 Task: Create a due date automation trigger when advanced on, on the tuesday of the week a card is due add fields with custom field "Resume" set to a date between 1 and 7 working days from now at 11:00 AM.
Action: Mouse moved to (1003, 69)
Screenshot: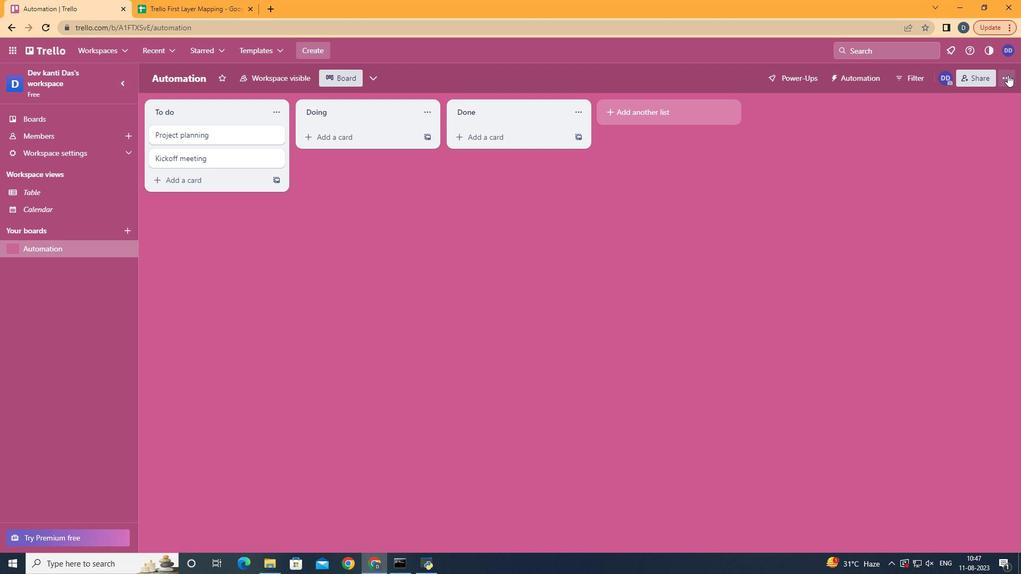 
Action: Mouse pressed left at (1003, 69)
Screenshot: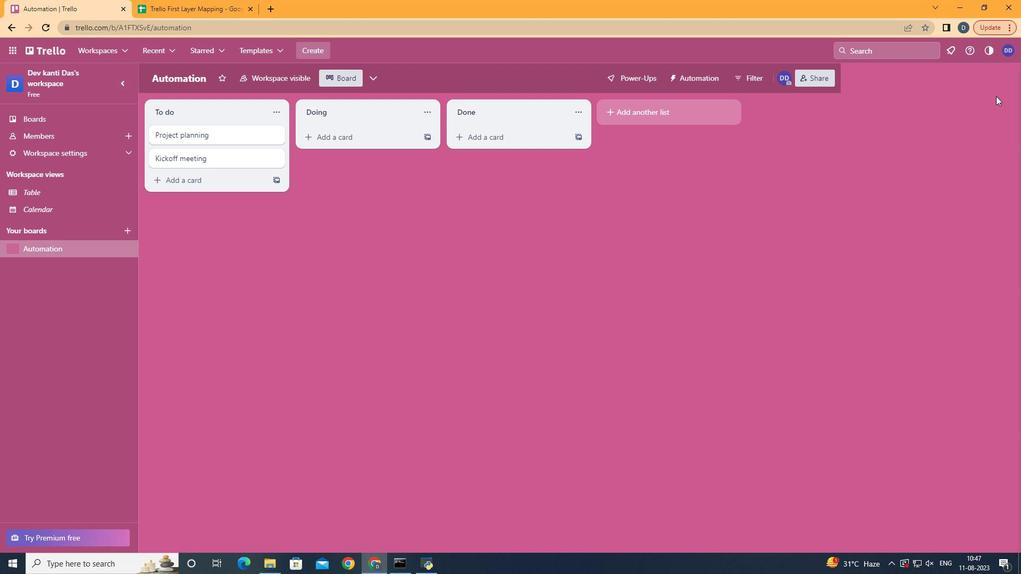 
Action: Mouse moved to (924, 226)
Screenshot: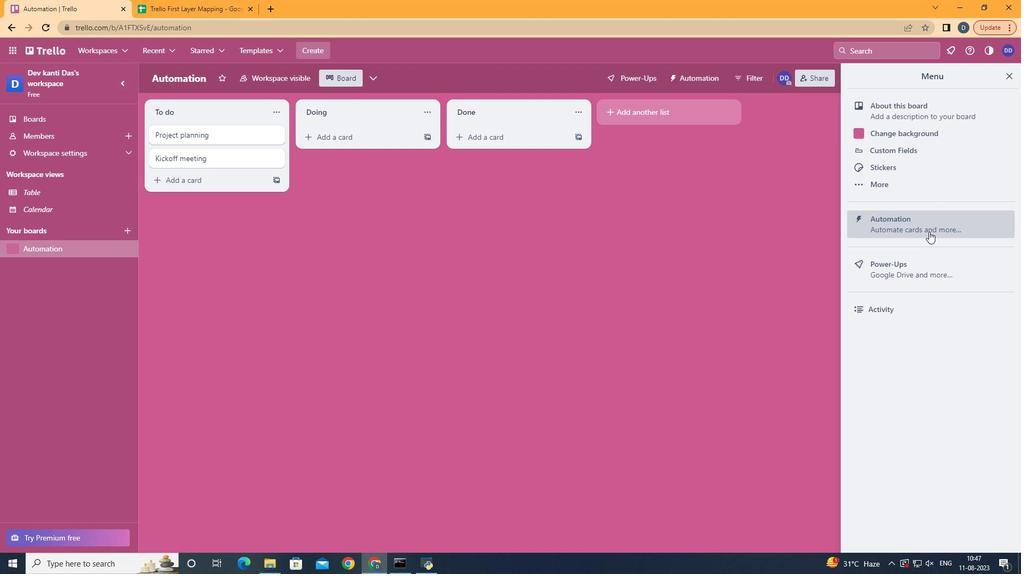 
Action: Mouse pressed left at (924, 226)
Screenshot: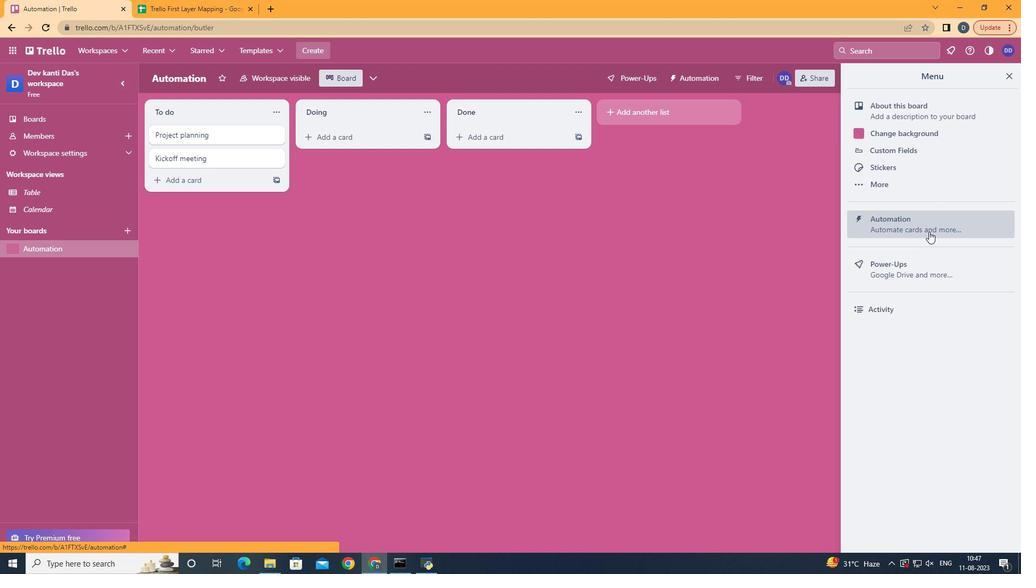 
Action: Mouse moved to (171, 204)
Screenshot: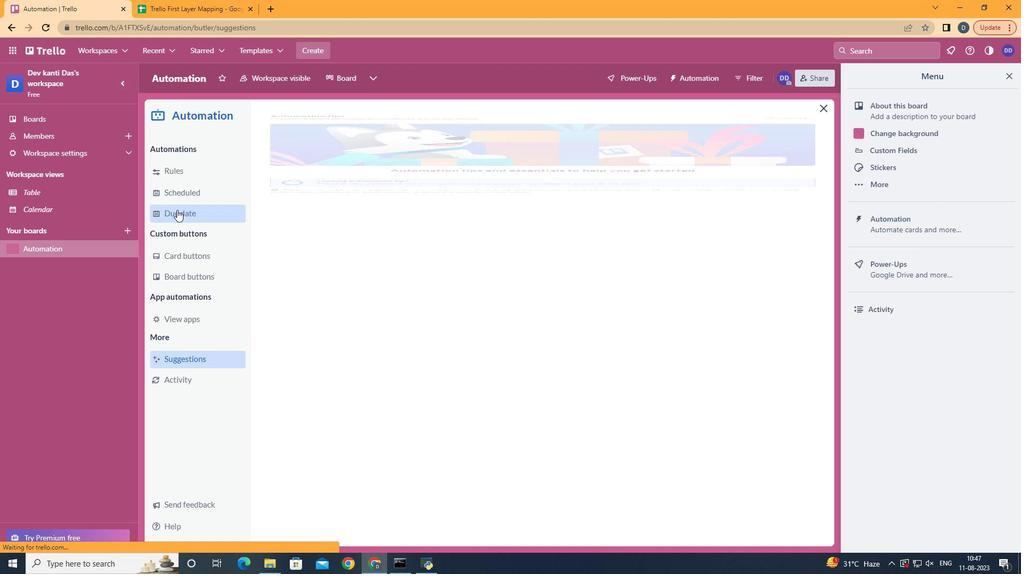 
Action: Mouse pressed left at (171, 204)
Screenshot: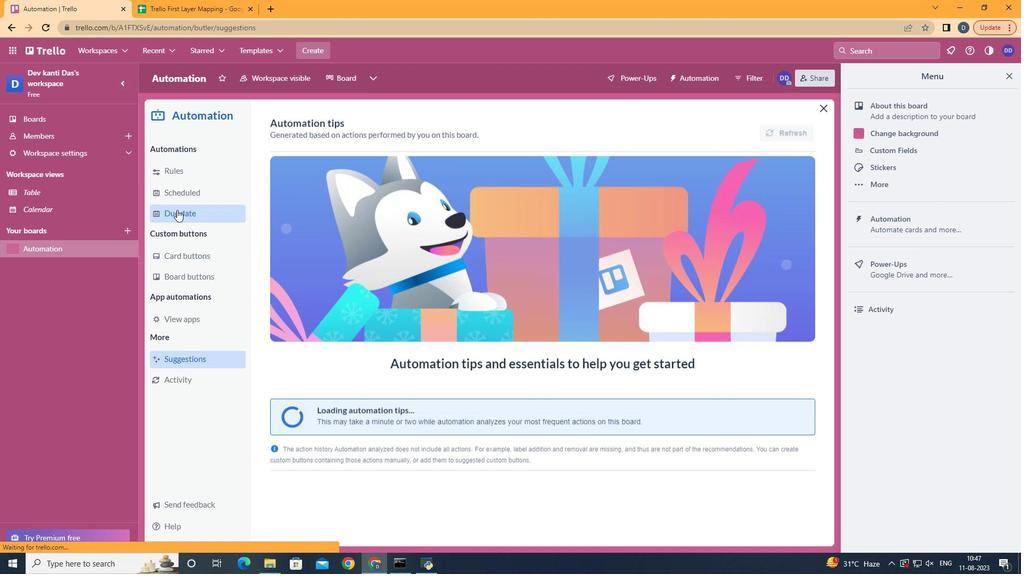 
Action: Mouse moved to (731, 127)
Screenshot: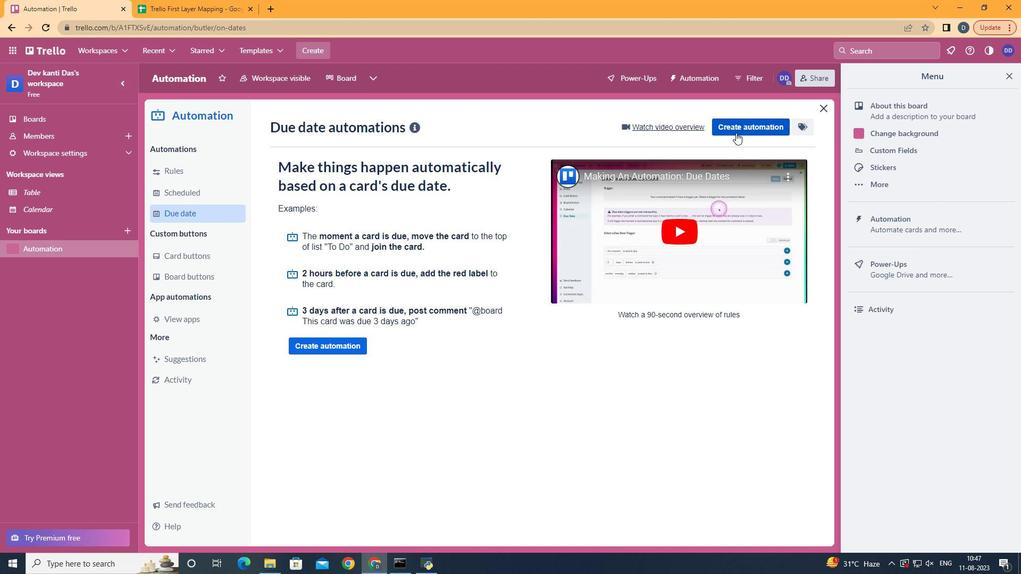 
Action: Mouse pressed left at (731, 127)
Screenshot: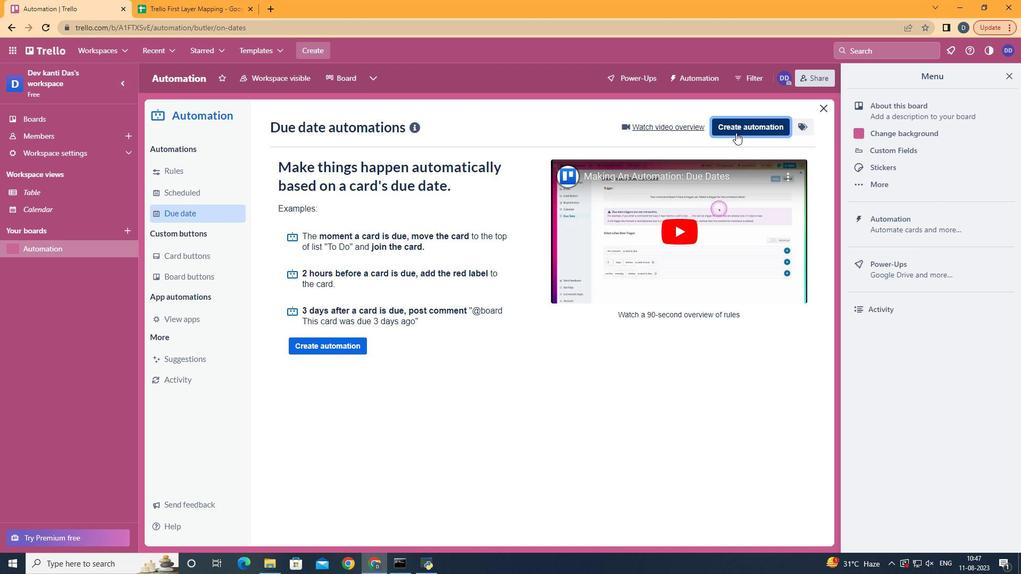 
Action: Mouse moved to (544, 218)
Screenshot: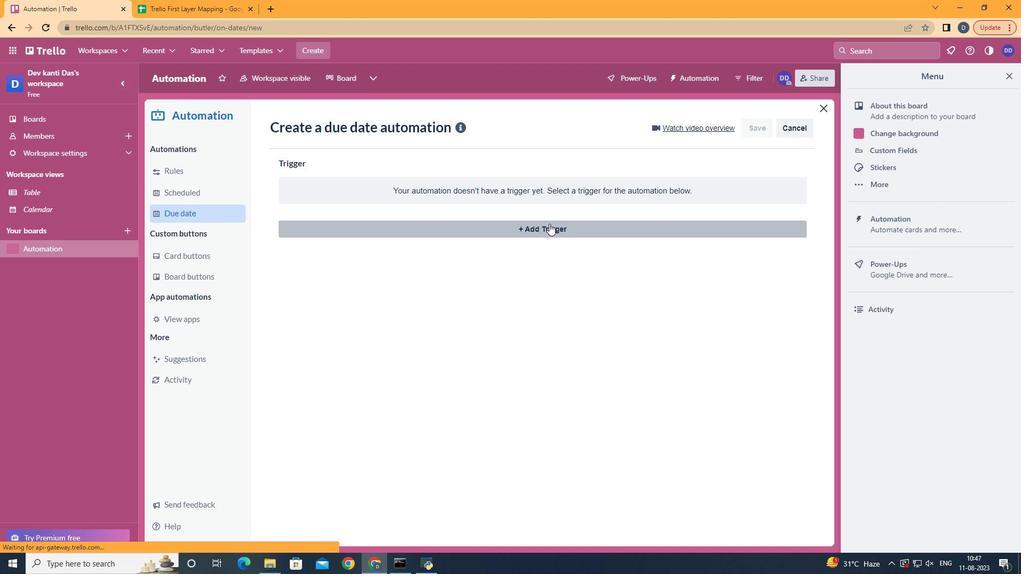 
Action: Mouse pressed left at (544, 218)
Screenshot: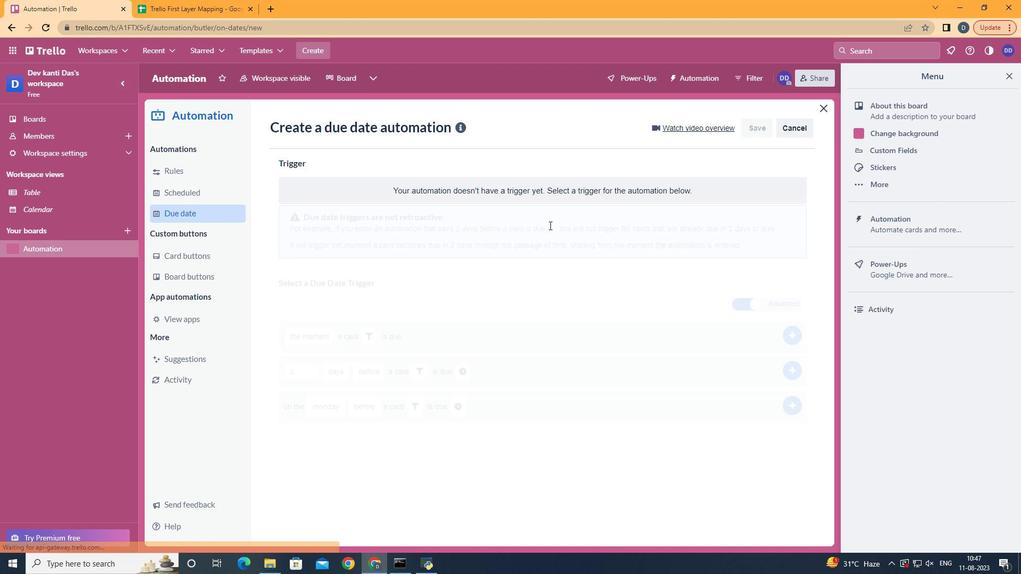 
Action: Mouse moved to (327, 296)
Screenshot: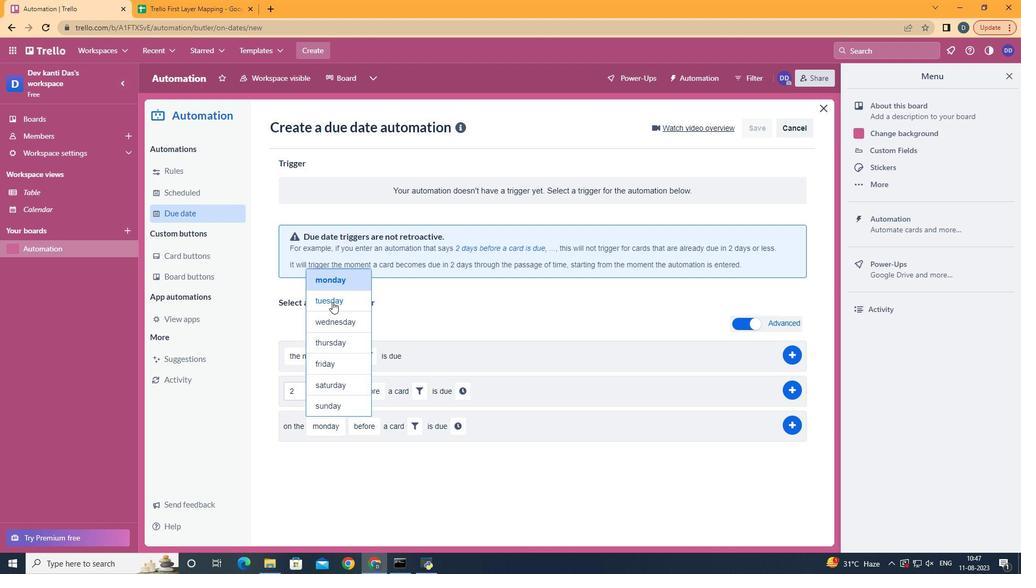 
Action: Mouse pressed left at (327, 296)
Screenshot: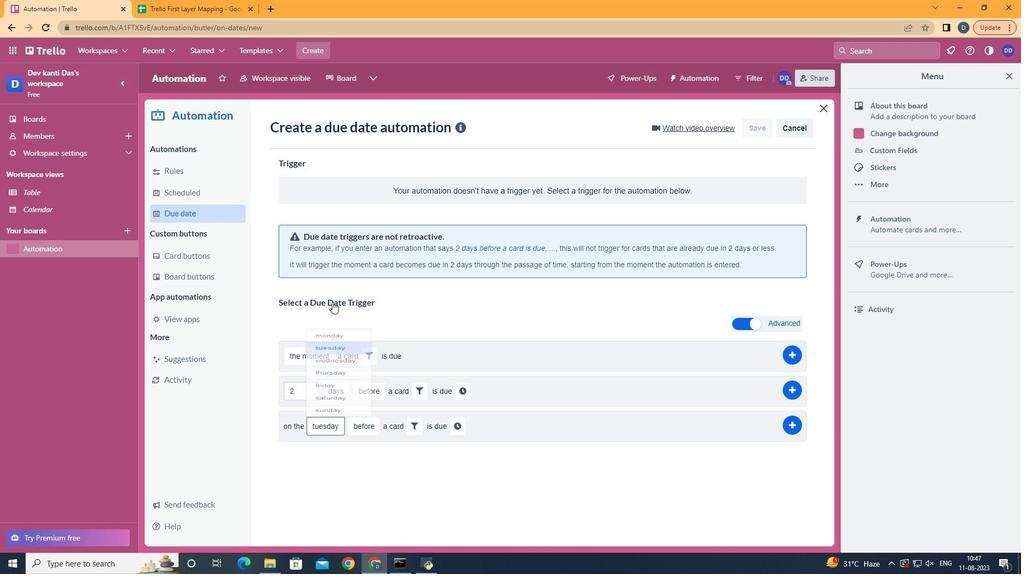 
Action: Mouse moved to (380, 480)
Screenshot: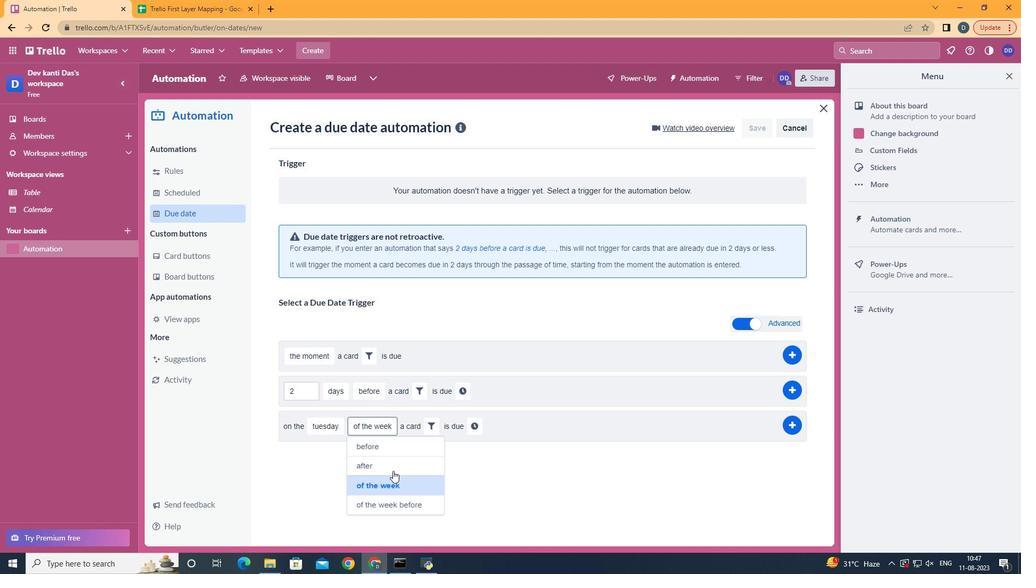 
Action: Mouse pressed left at (380, 480)
Screenshot: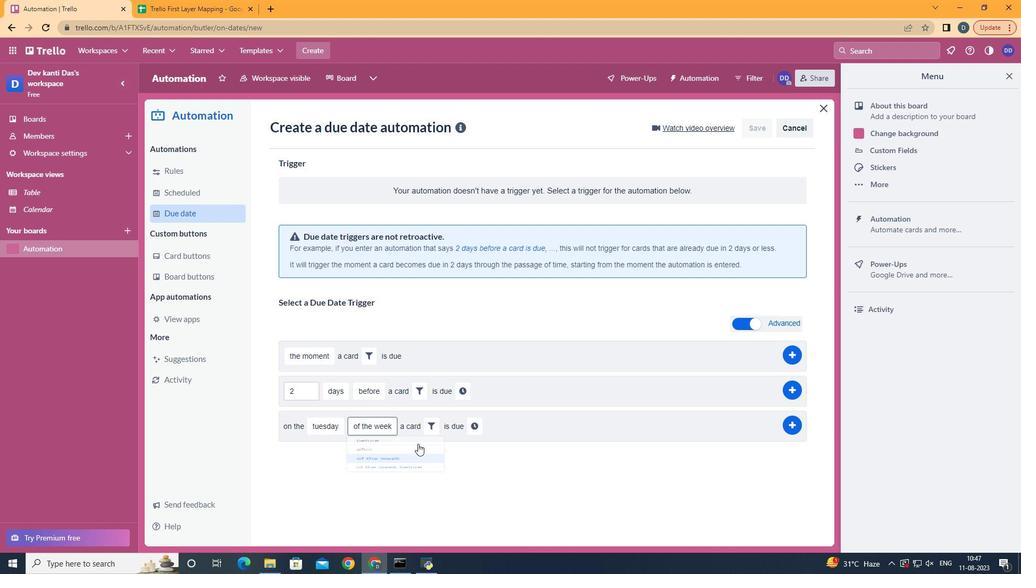 
Action: Mouse moved to (421, 423)
Screenshot: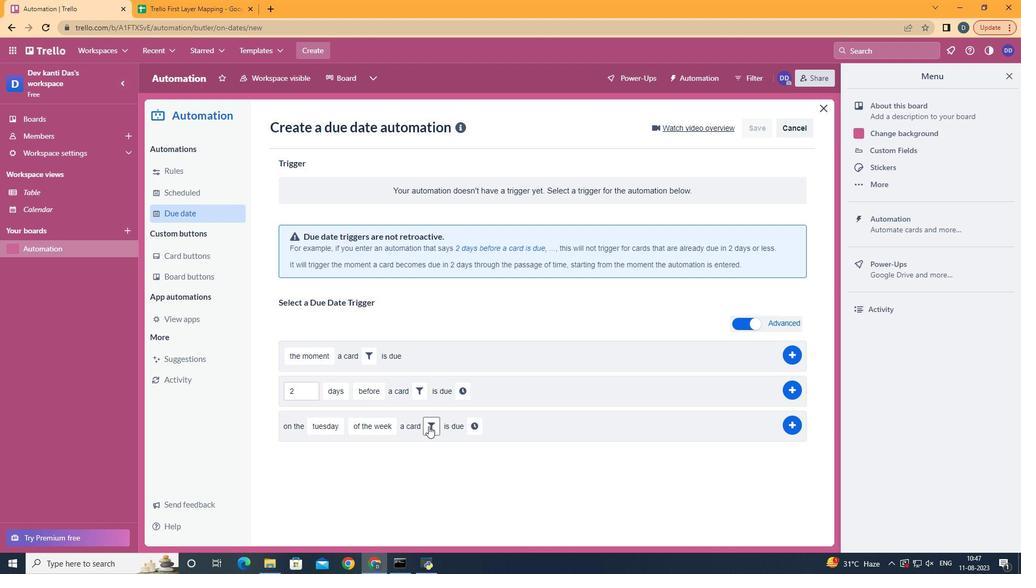 
Action: Mouse pressed left at (421, 423)
Screenshot: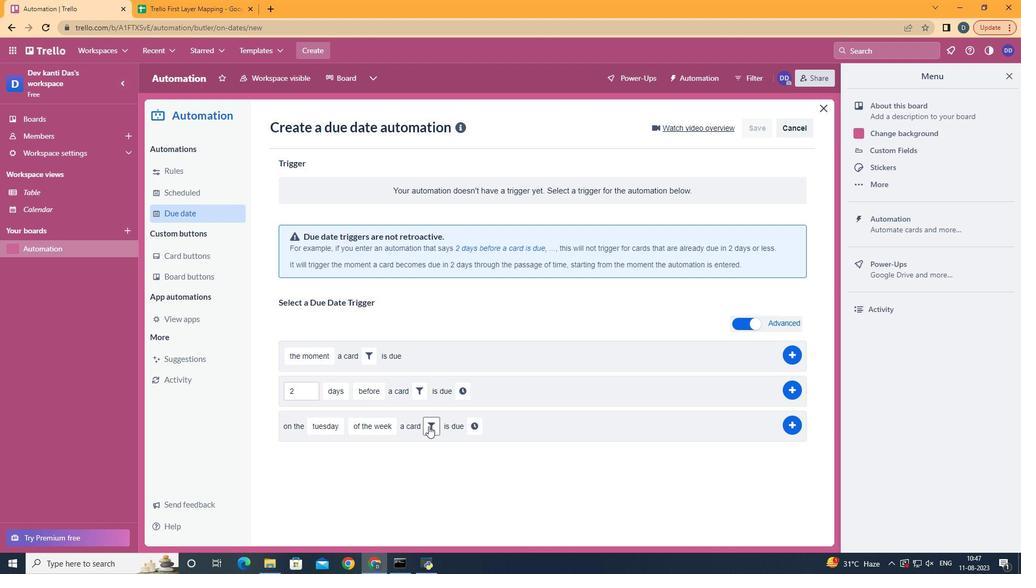
Action: Mouse moved to (600, 459)
Screenshot: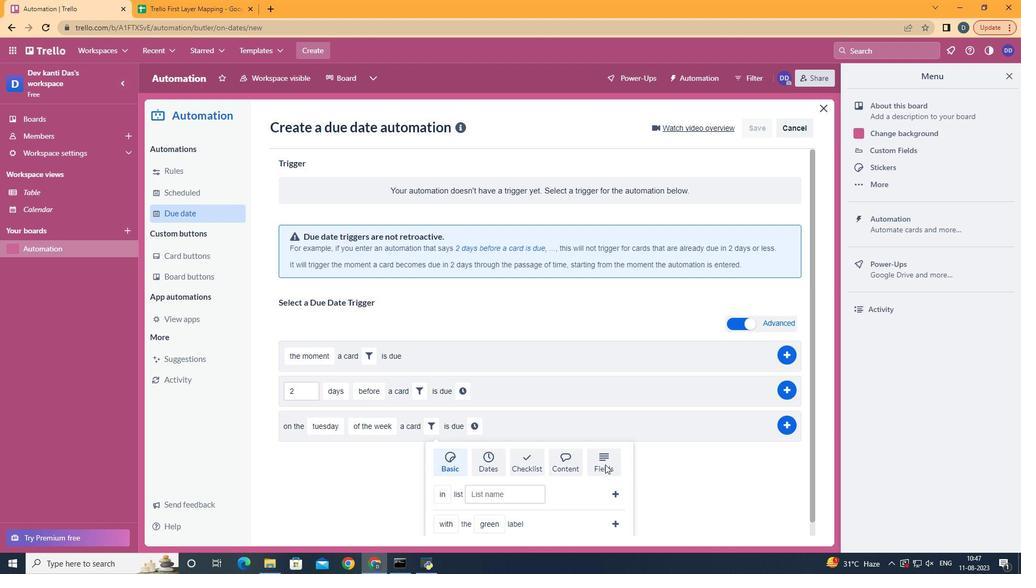 
Action: Mouse pressed left at (600, 459)
Screenshot: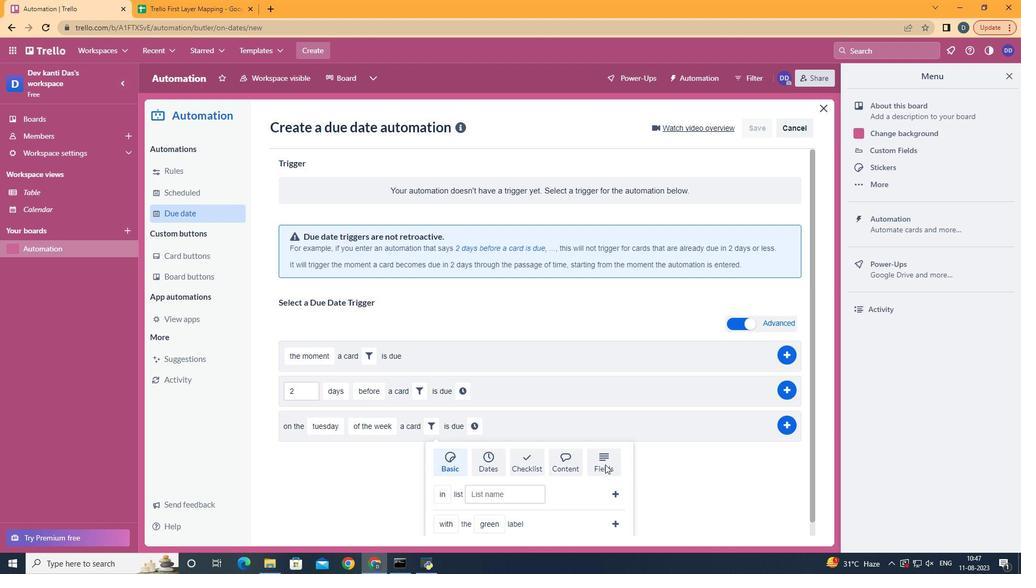 
Action: Mouse scrolled (600, 459) with delta (0, 0)
Screenshot: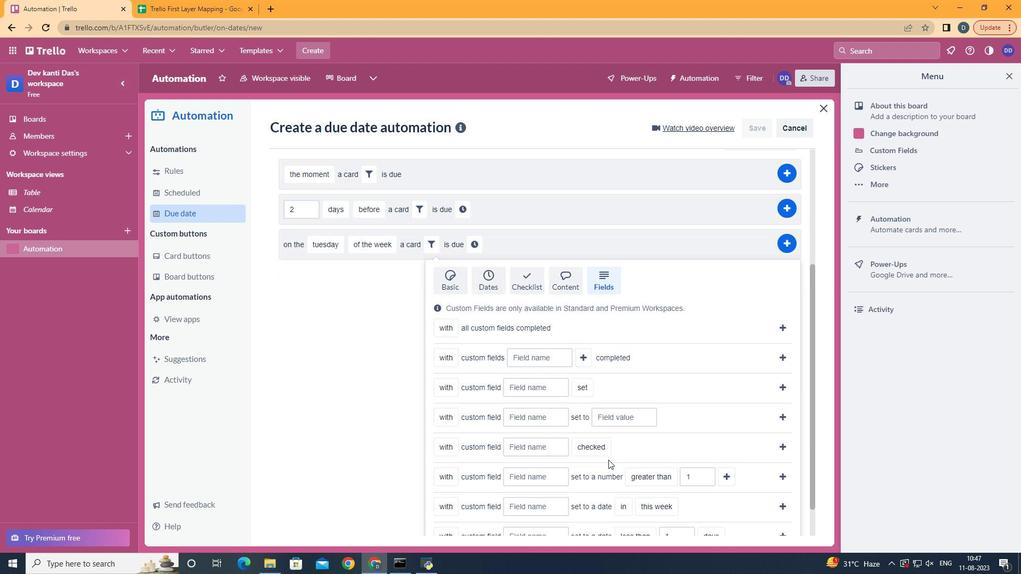 
Action: Mouse scrolled (600, 459) with delta (0, 0)
Screenshot: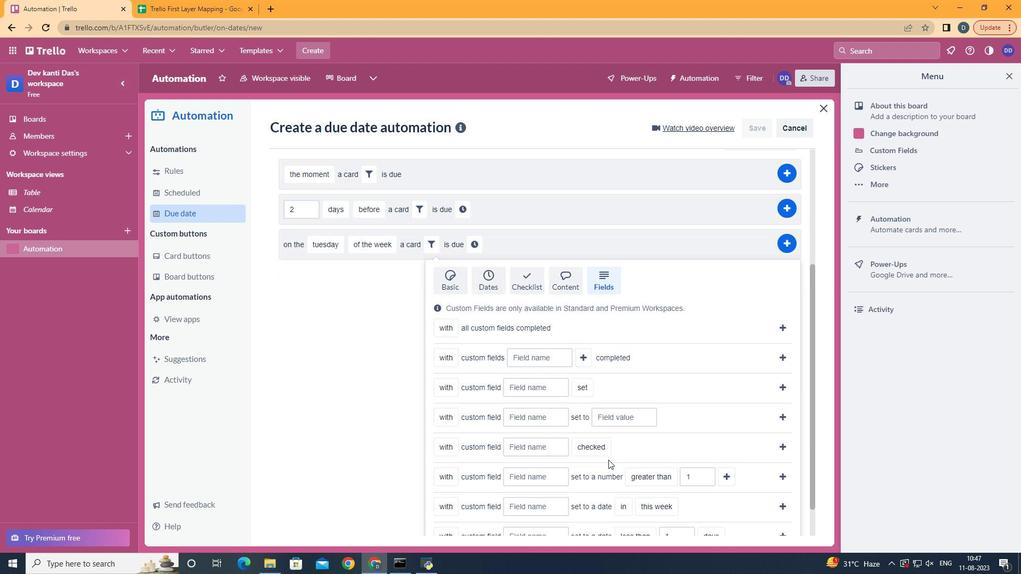 
Action: Mouse scrolled (600, 459) with delta (0, 0)
Screenshot: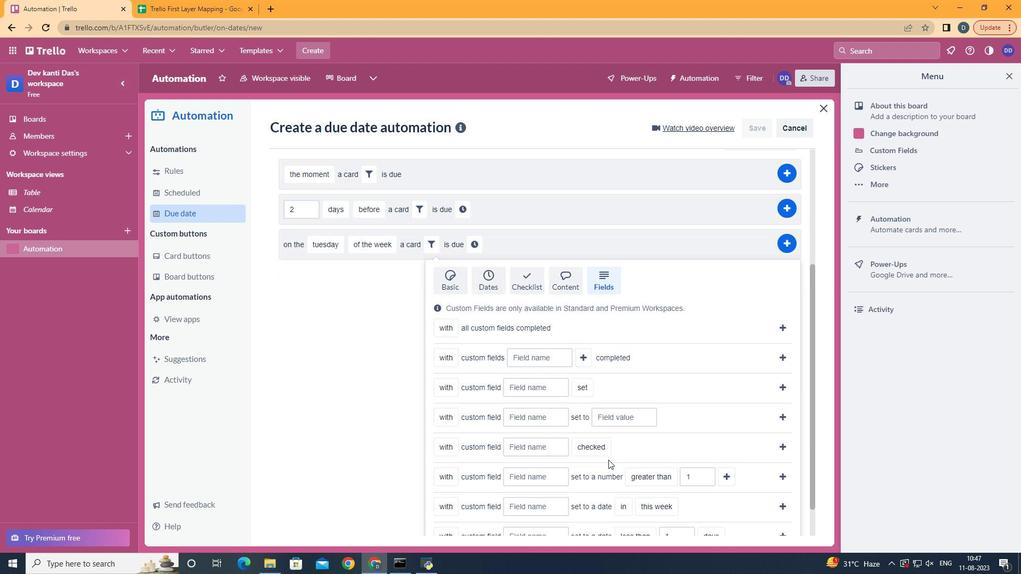 
Action: Mouse scrolled (600, 459) with delta (0, 0)
Screenshot: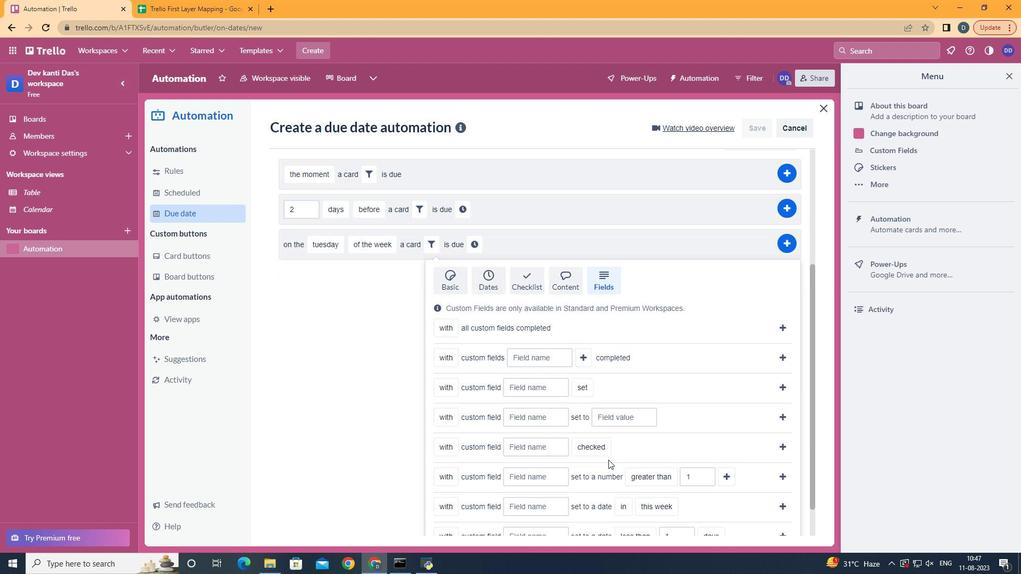 
Action: Mouse scrolled (600, 459) with delta (0, 0)
Screenshot: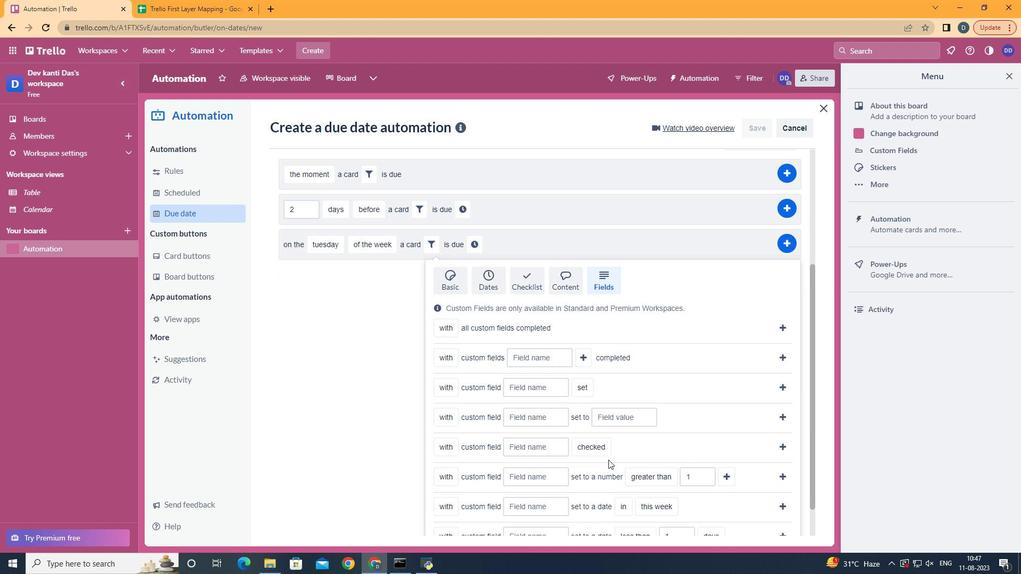 
Action: Mouse scrolled (600, 459) with delta (0, 0)
Screenshot: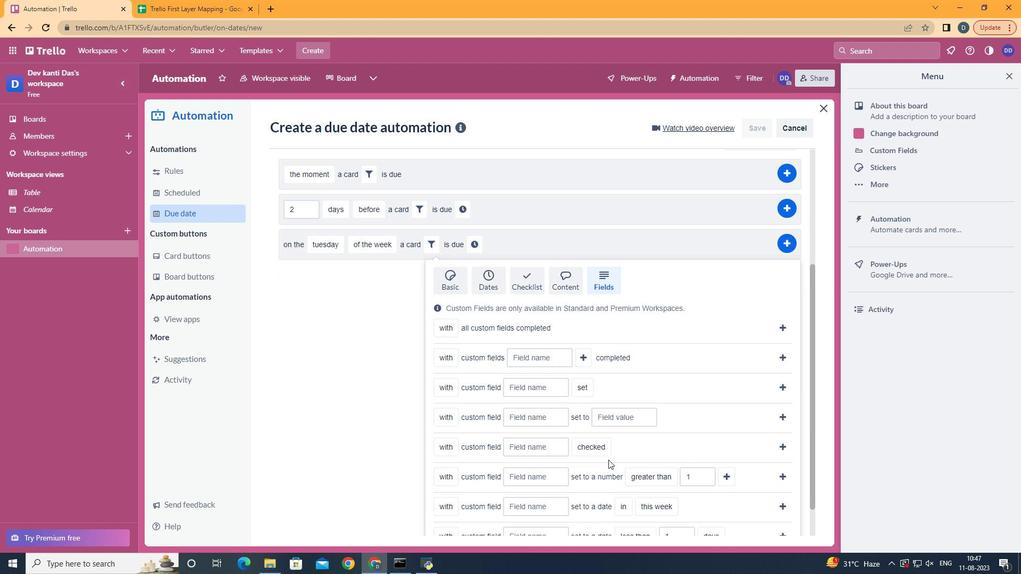 
Action: Mouse moved to (523, 482)
Screenshot: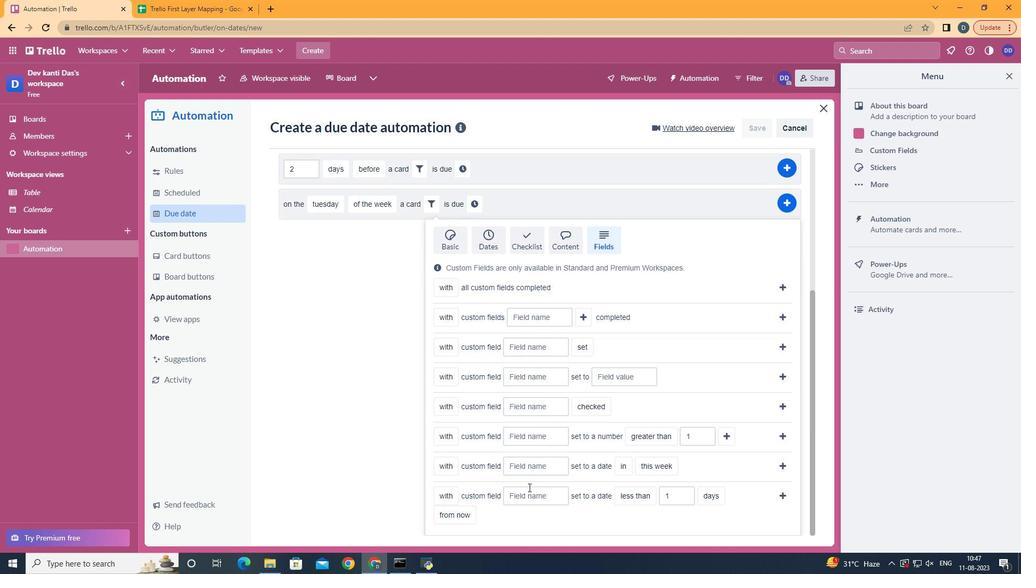 
Action: Mouse pressed left at (523, 482)
Screenshot: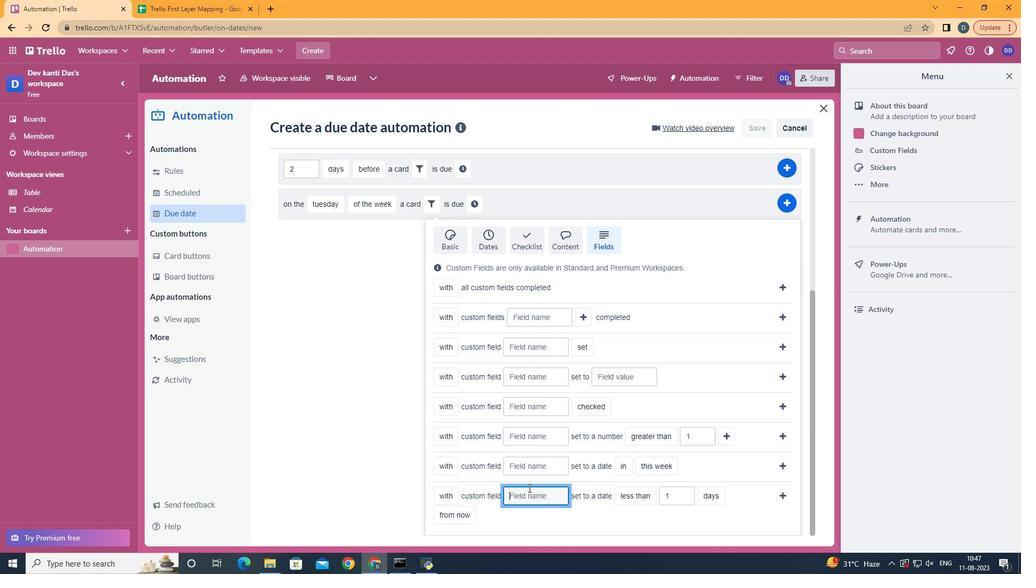 
Action: Mouse moved to (523, 483)
Screenshot: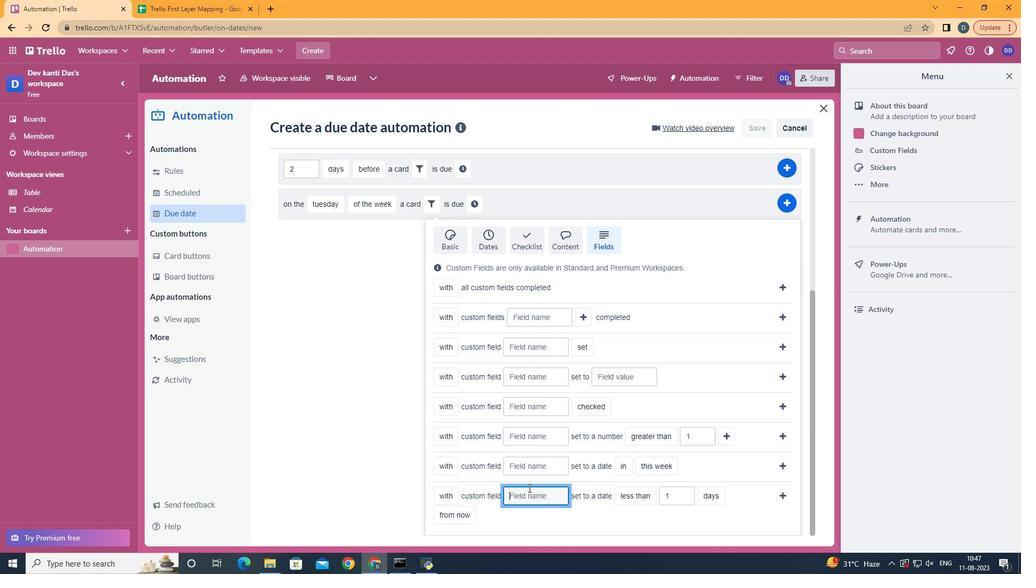 
Action: Key pressed <Key.shift>Resume
Screenshot: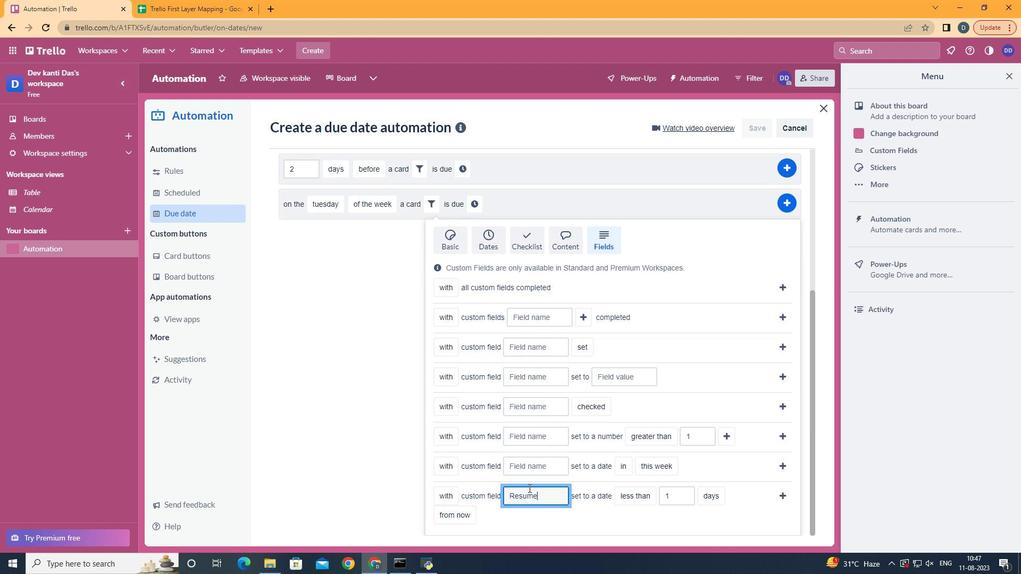 
Action: Mouse moved to (644, 482)
Screenshot: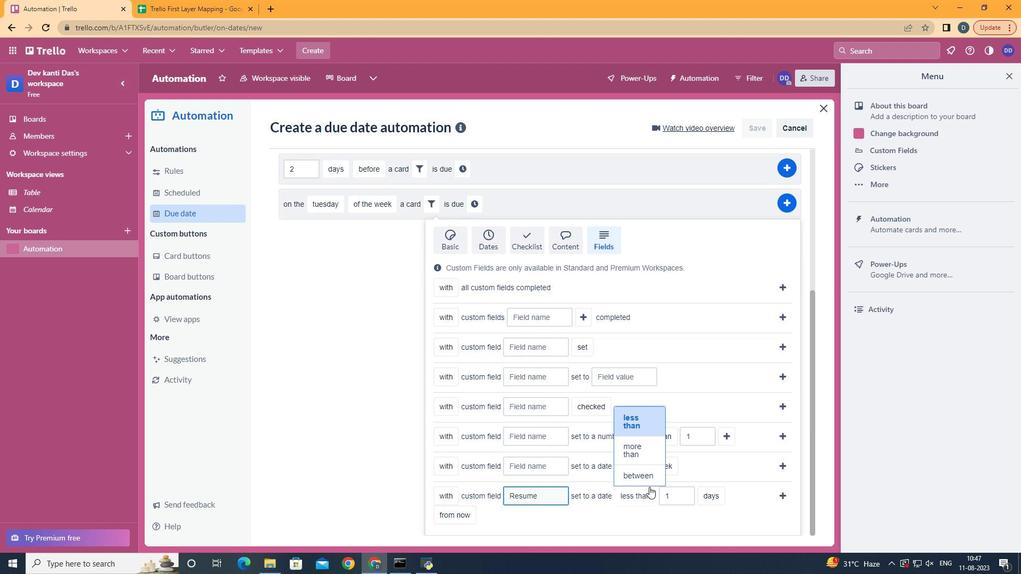 
Action: Mouse pressed left at (644, 482)
Screenshot: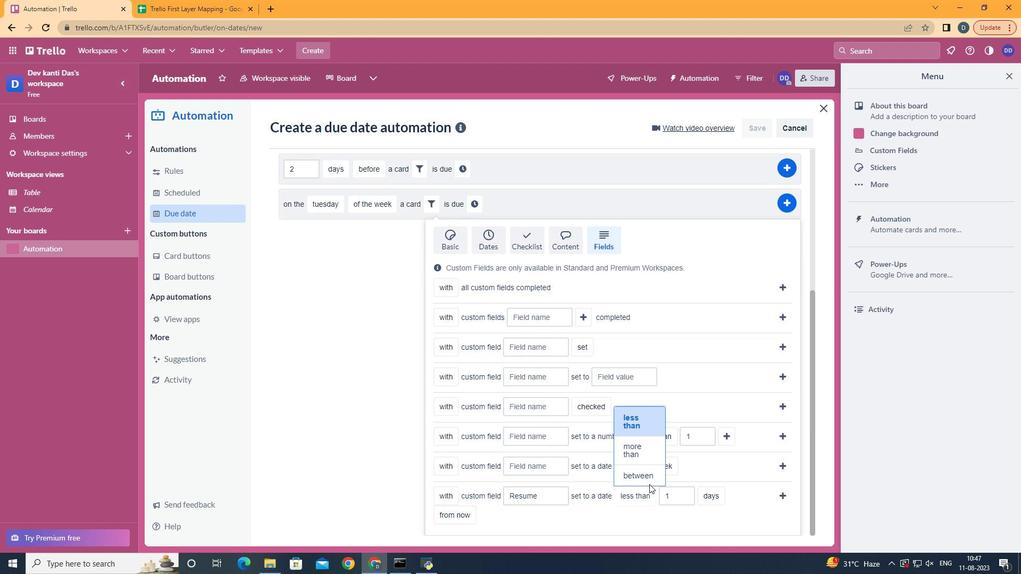 
Action: Mouse moved to (647, 472)
Screenshot: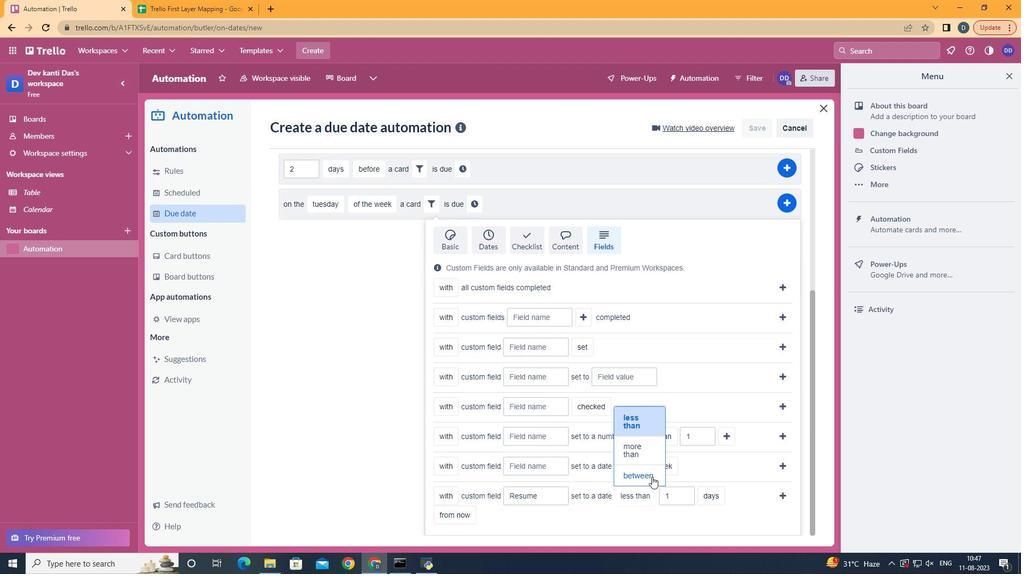 
Action: Mouse pressed left at (647, 472)
Screenshot: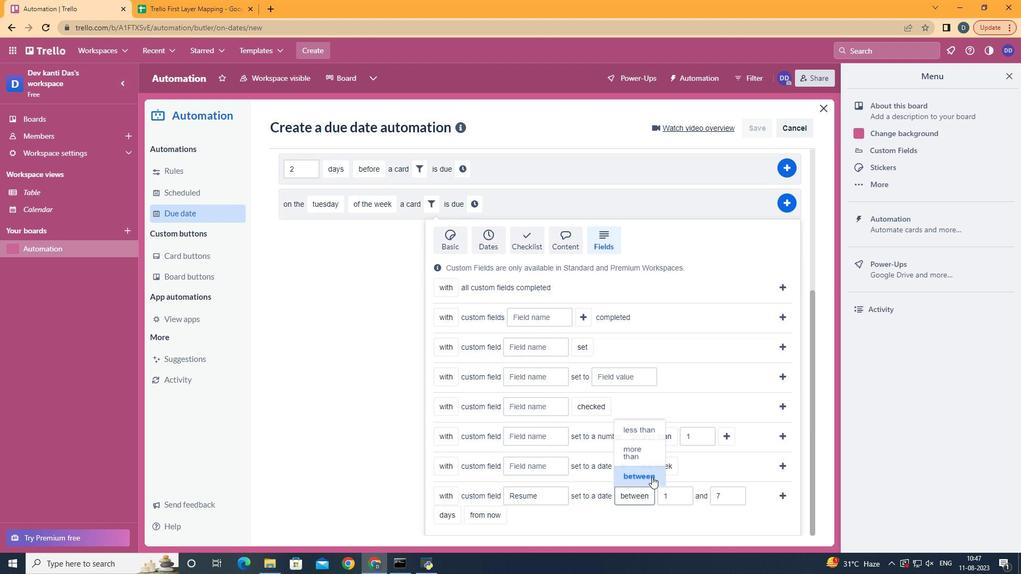 
Action: Mouse moved to (449, 493)
Screenshot: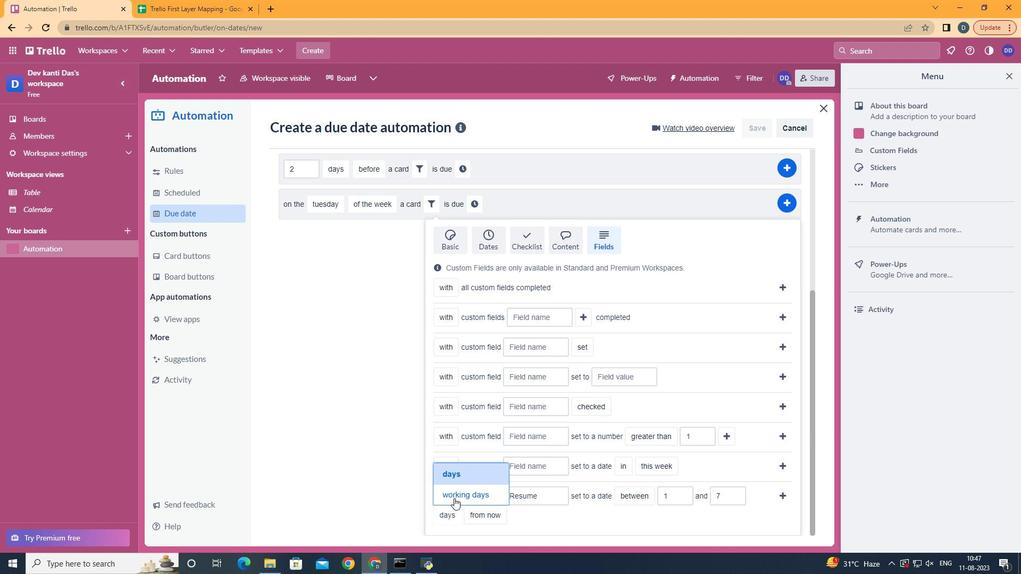
Action: Mouse pressed left at (449, 493)
Screenshot: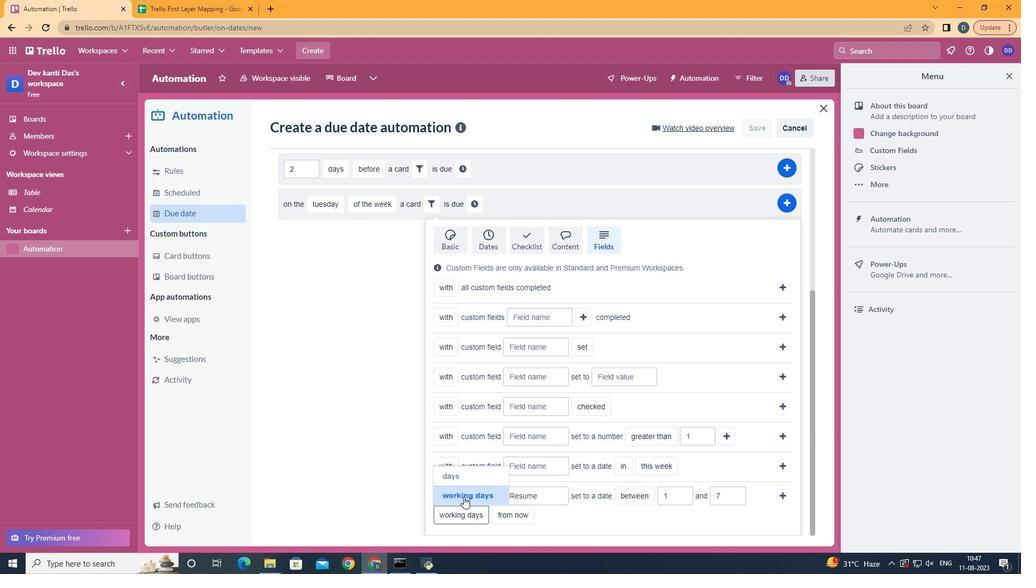 
Action: Mouse moved to (775, 490)
Screenshot: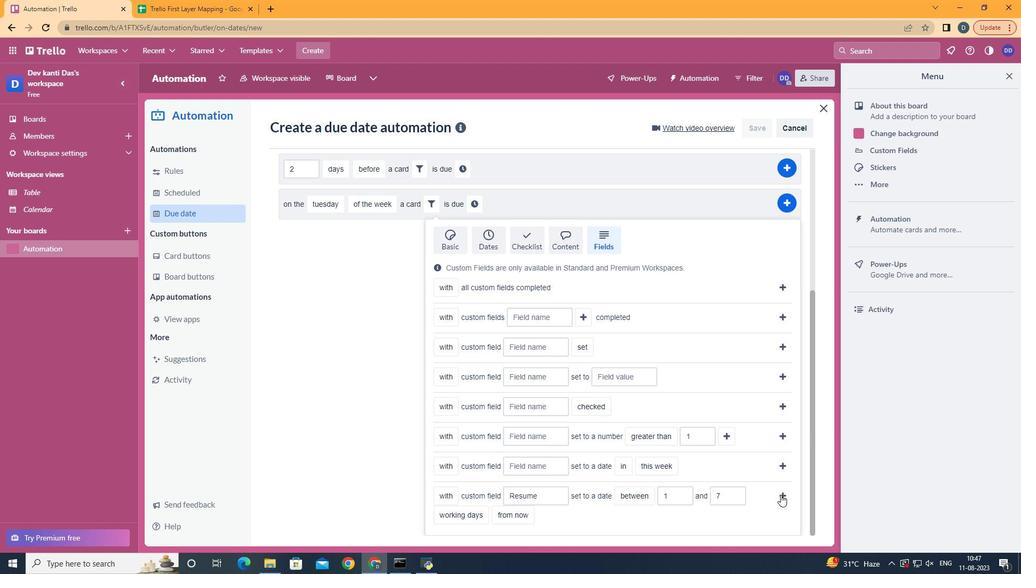 
Action: Mouse pressed left at (775, 490)
Screenshot: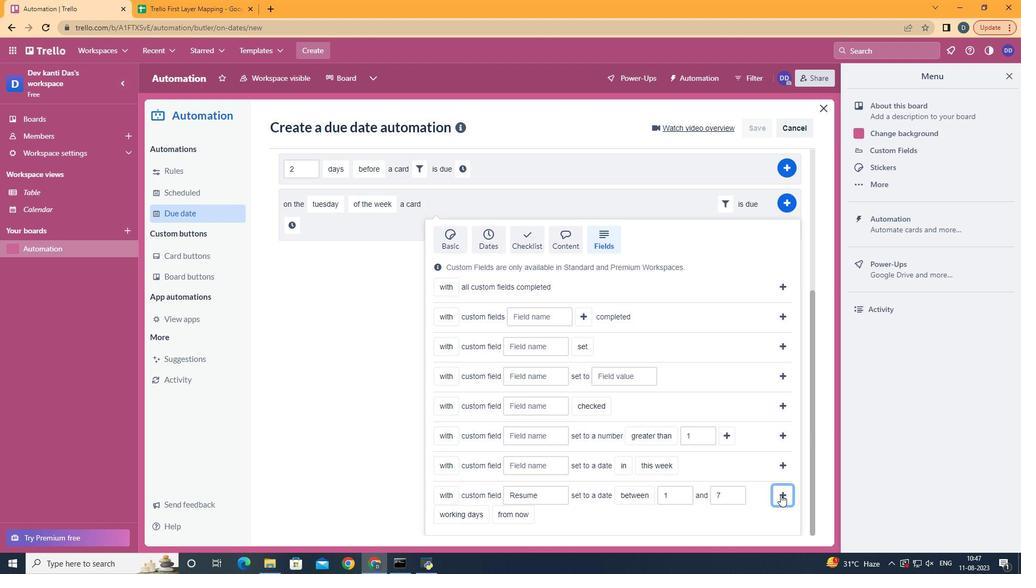 
Action: Mouse moved to (288, 446)
Screenshot: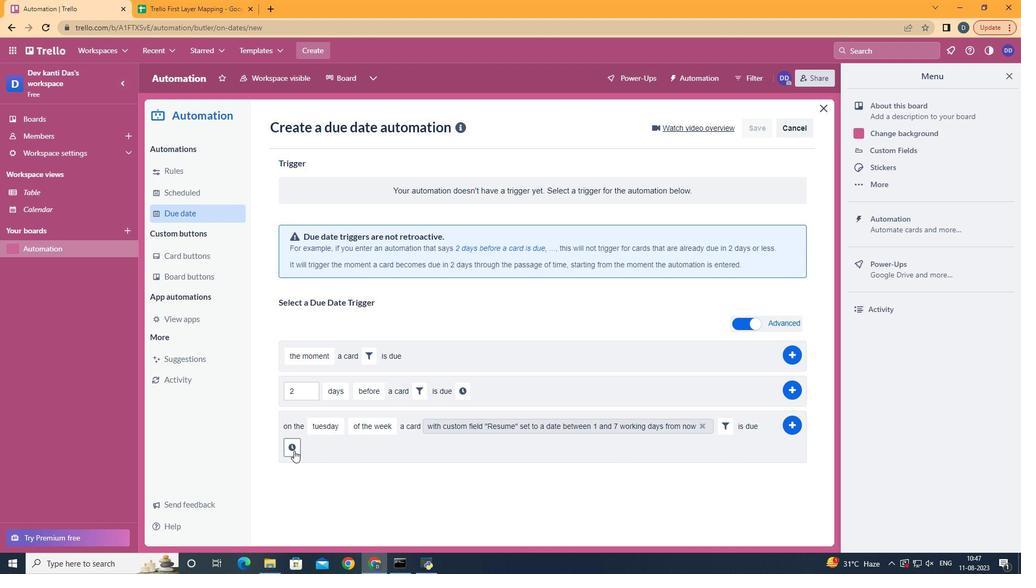 
Action: Mouse pressed left at (288, 446)
Screenshot: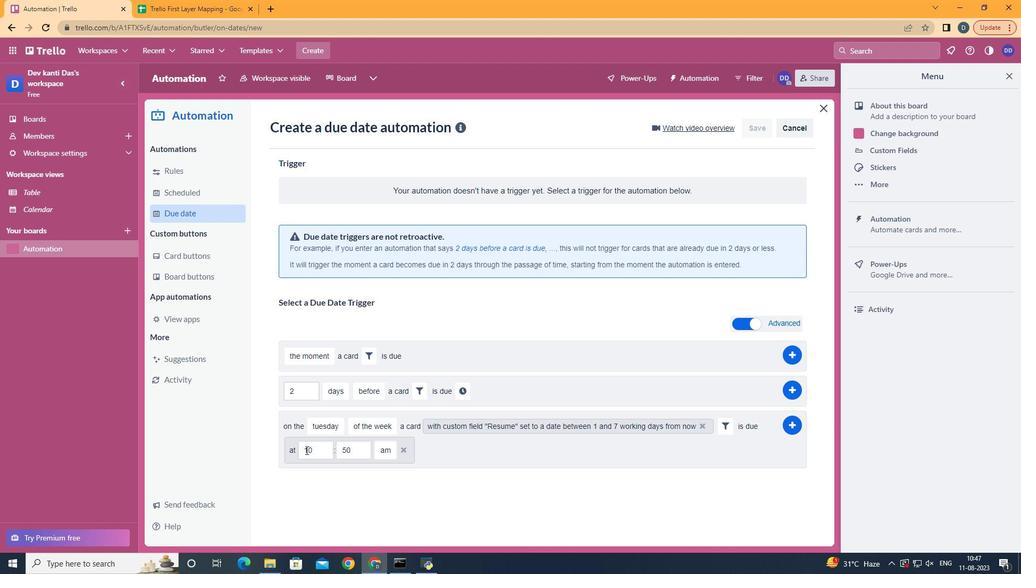 
Action: Mouse moved to (306, 445)
Screenshot: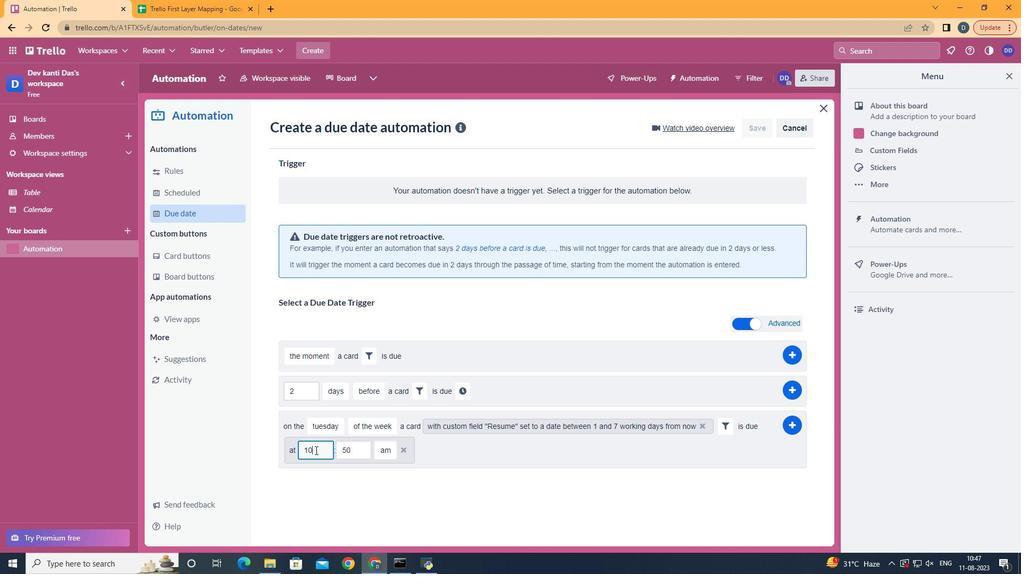
Action: Mouse pressed left at (306, 445)
Screenshot: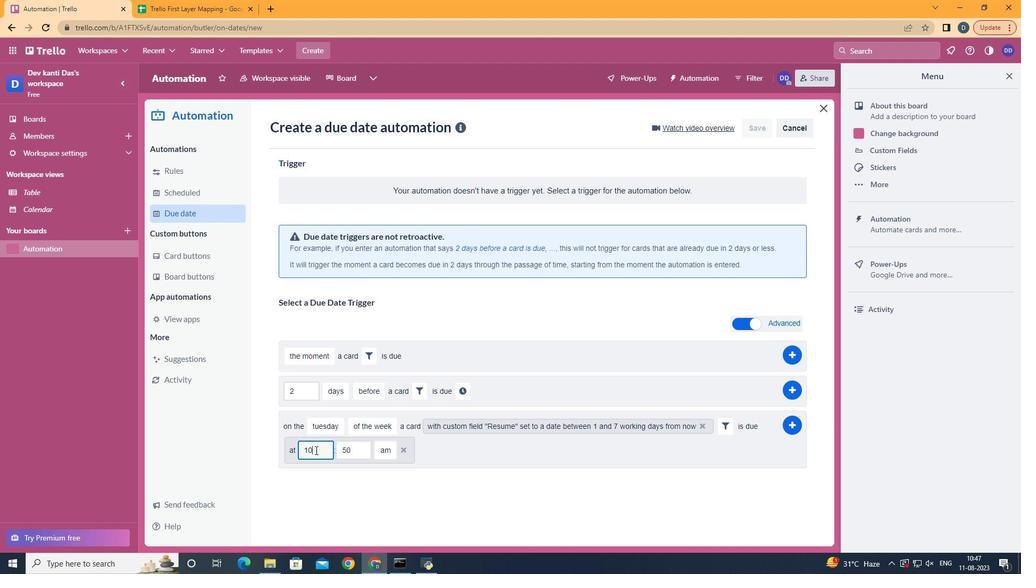 
Action: Mouse moved to (310, 445)
Screenshot: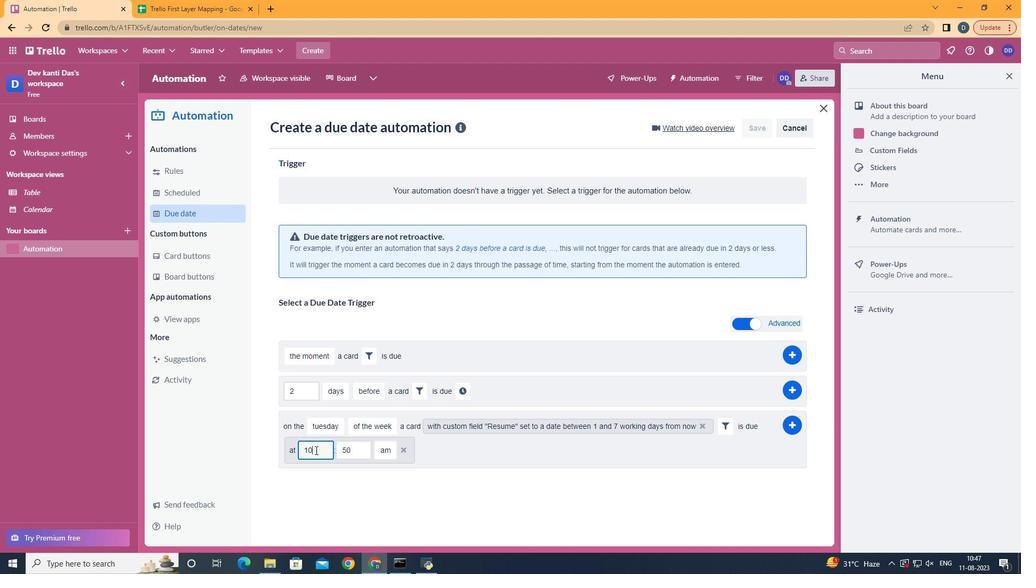 
Action: Key pressed <Key.backspace>1
Screenshot: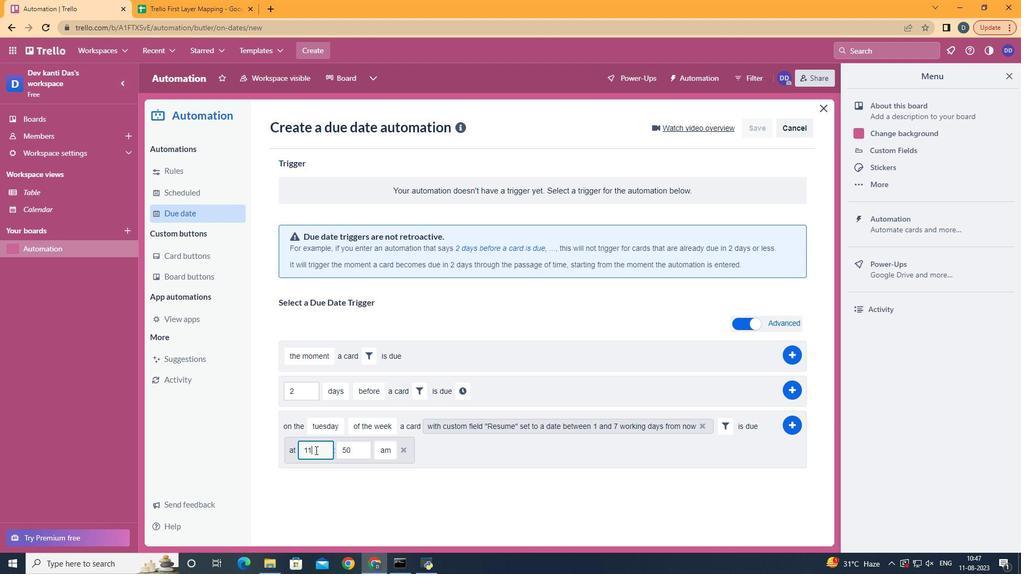
Action: Mouse moved to (350, 447)
Screenshot: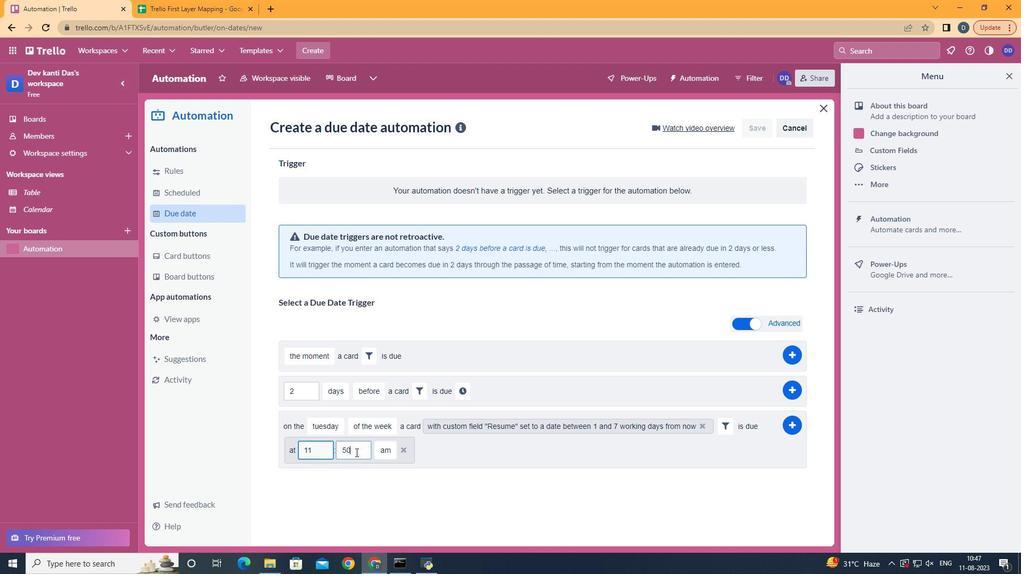 
Action: Mouse pressed left at (350, 447)
Screenshot: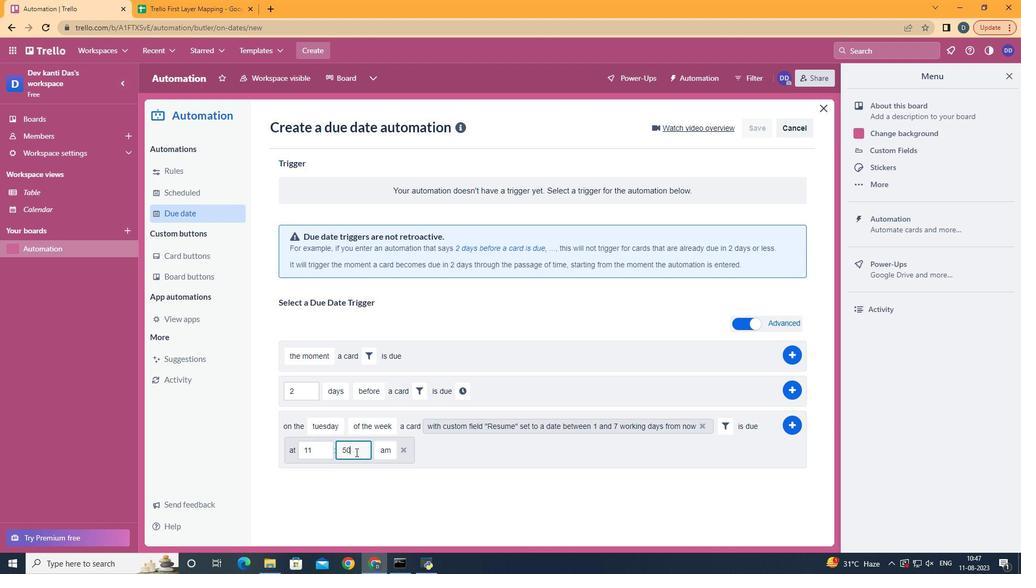 
Action: Key pressed <Key.backspace><Key.backspace>00
Screenshot: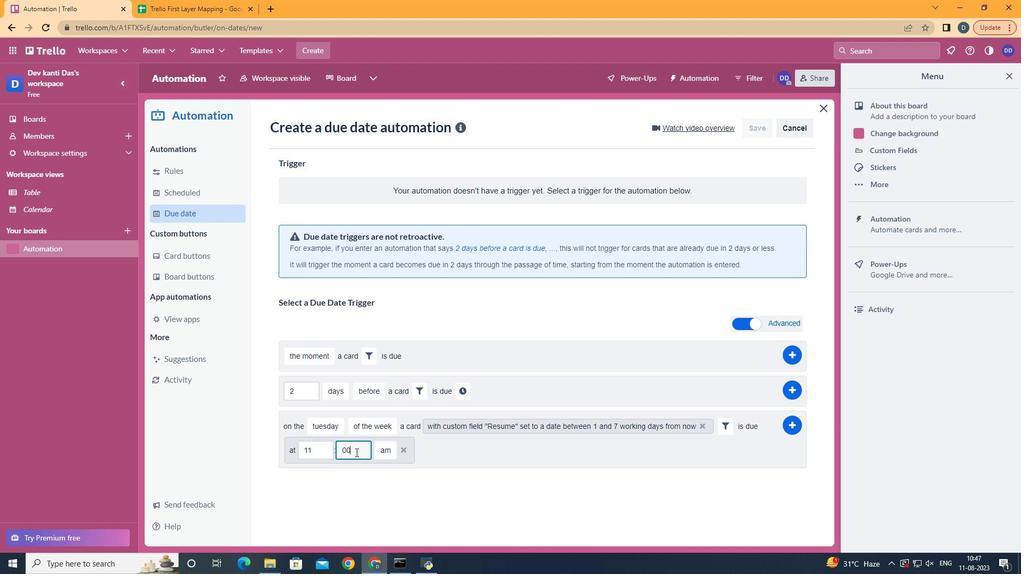 
Action: Mouse moved to (782, 420)
Screenshot: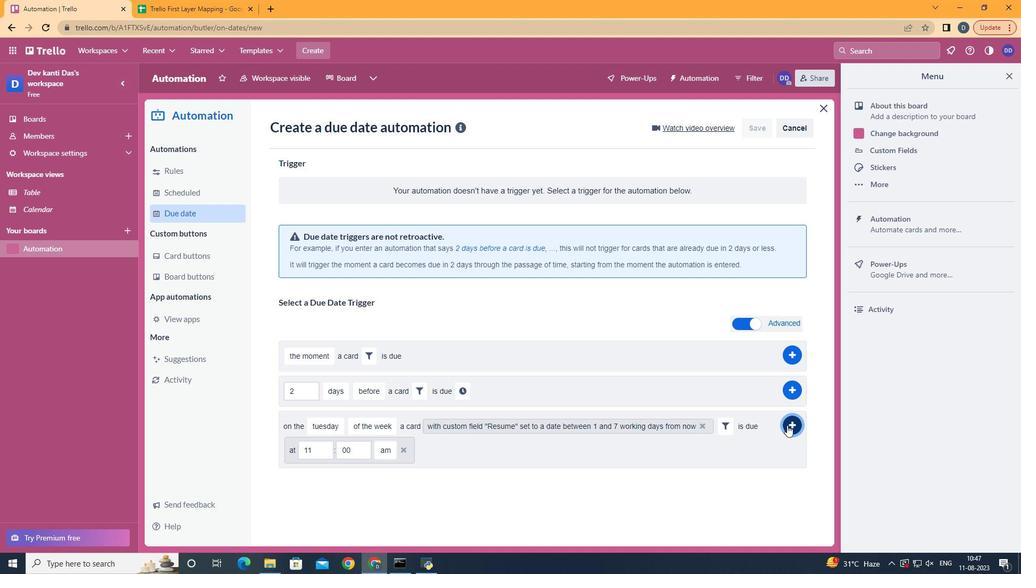 
Action: Mouse pressed left at (782, 420)
Screenshot: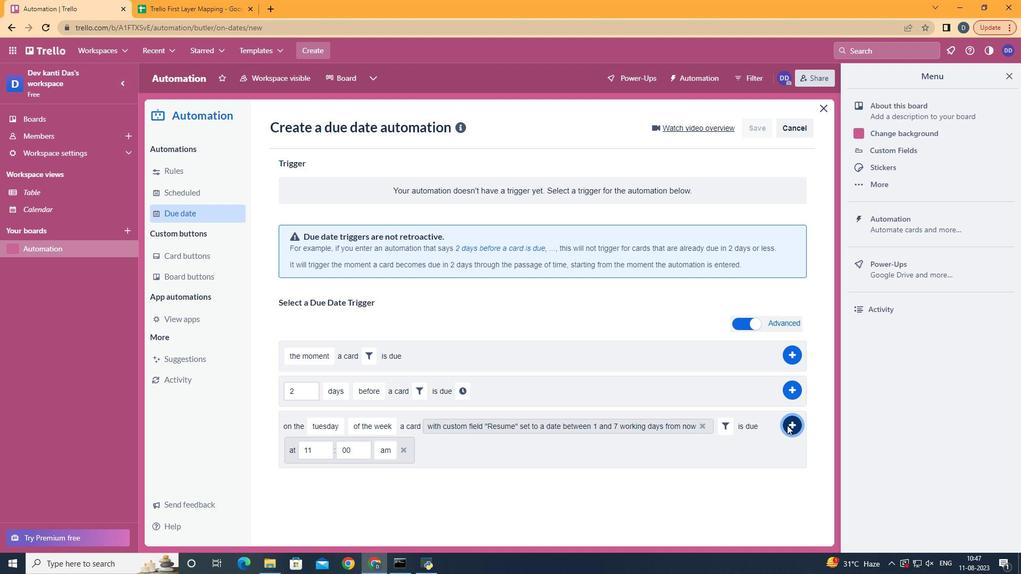 
